 Task: Reply to email with the signature Chelsea Sanchez with the subject 'Request for a testimonial' from softage.1@softage.net with the message 'Could you please provide me with an update on the status of the project?'
Action: Mouse moved to (960, 244)
Screenshot: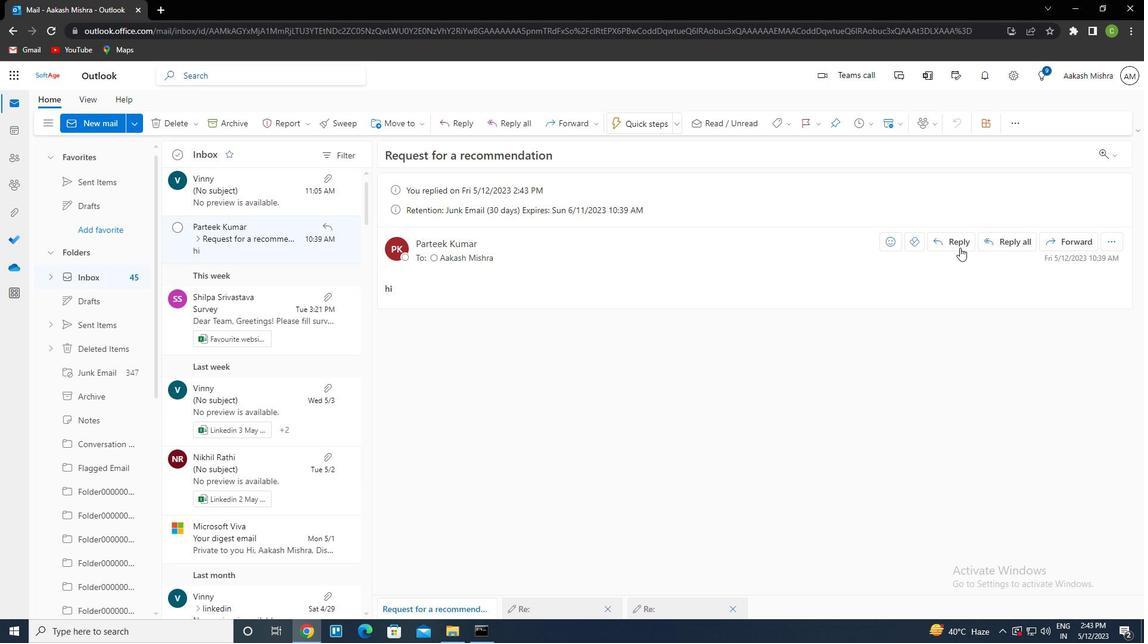 
Action: Mouse pressed left at (960, 244)
Screenshot: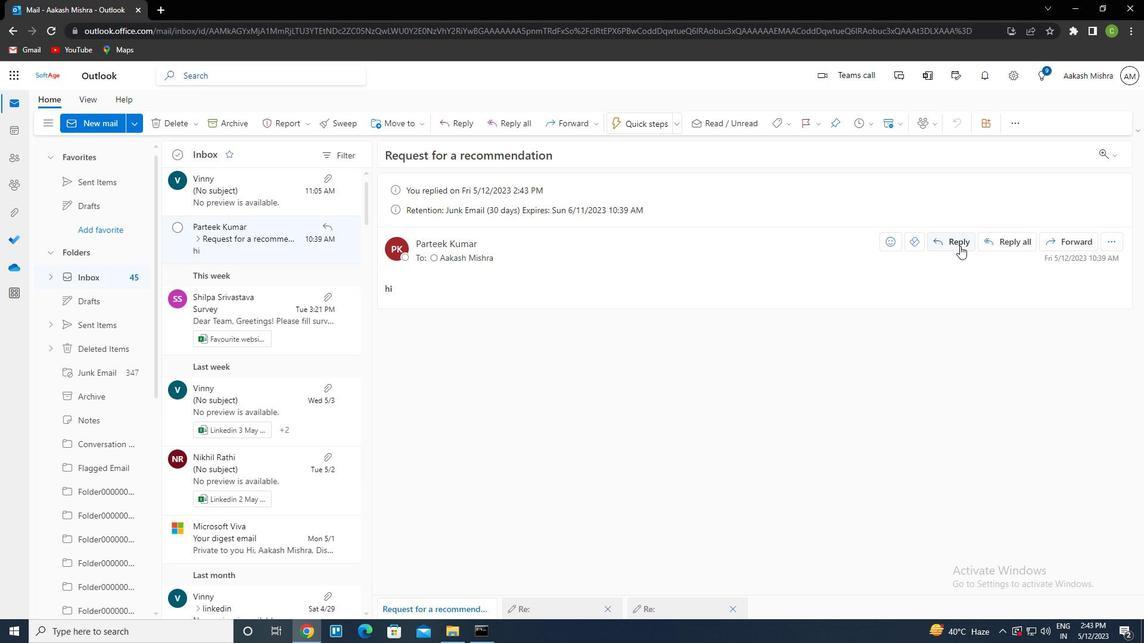 
Action: Mouse moved to (770, 129)
Screenshot: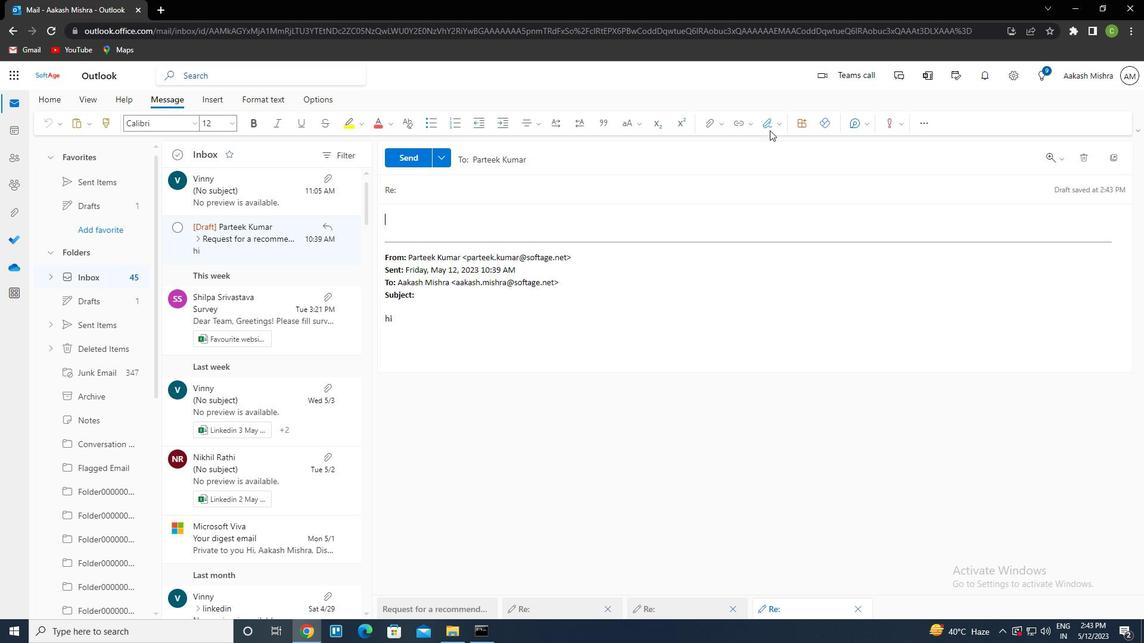 
Action: Mouse pressed left at (770, 129)
Screenshot: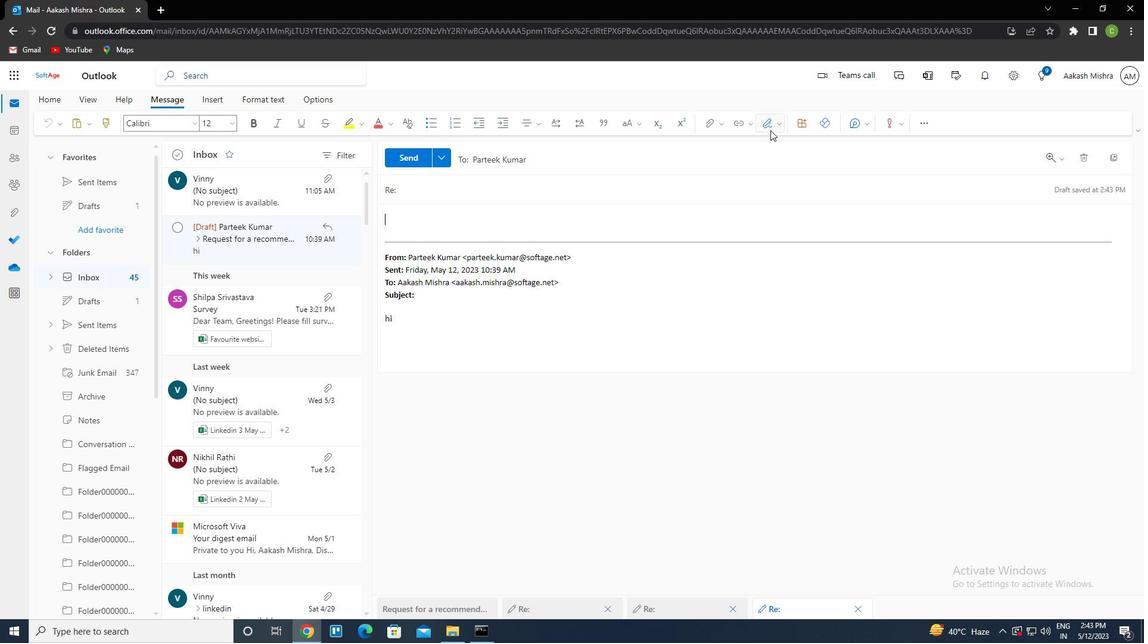 
Action: Mouse moved to (754, 169)
Screenshot: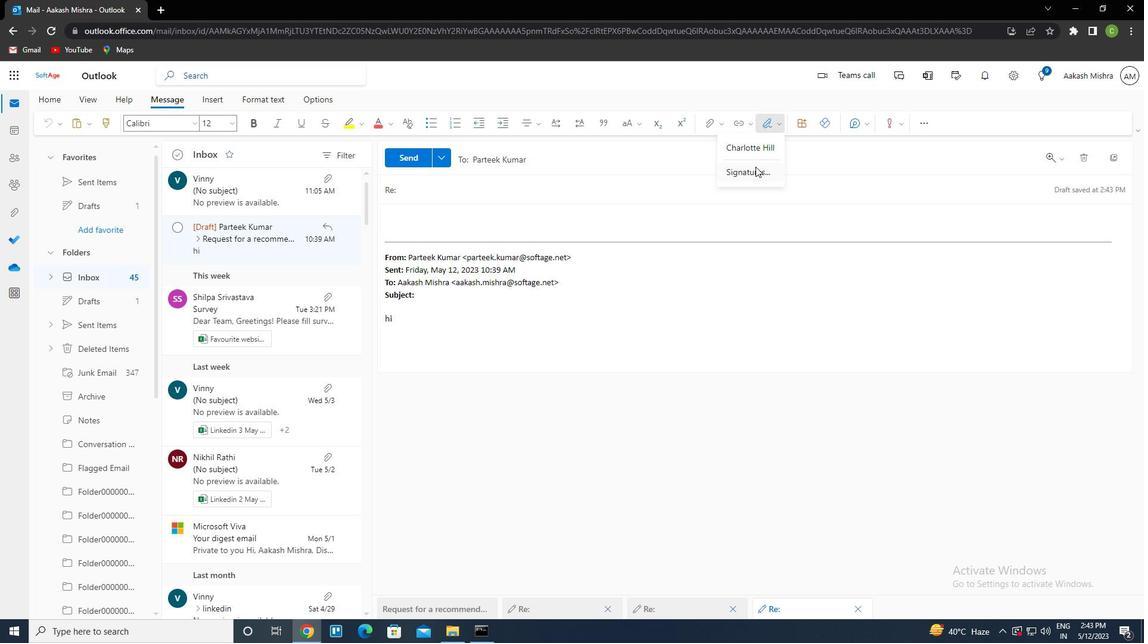 
Action: Mouse pressed left at (754, 169)
Screenshot: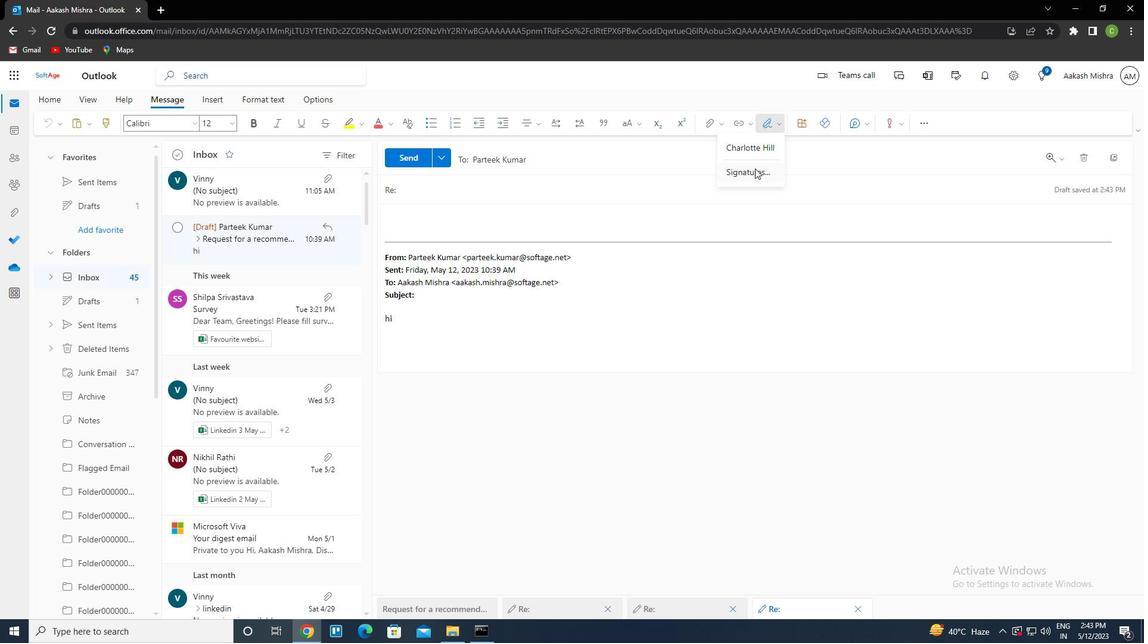 
Action: Mouse moved to (802, 216)
Screenshot: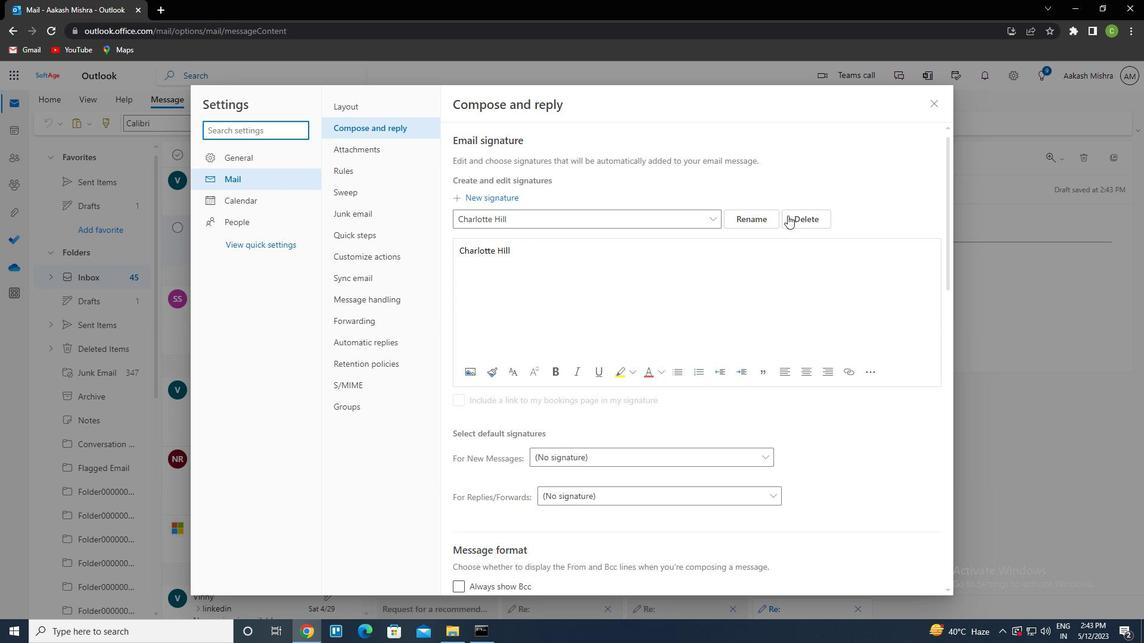 
Action: Mouse pressed left at (802, 216)
Screenshot: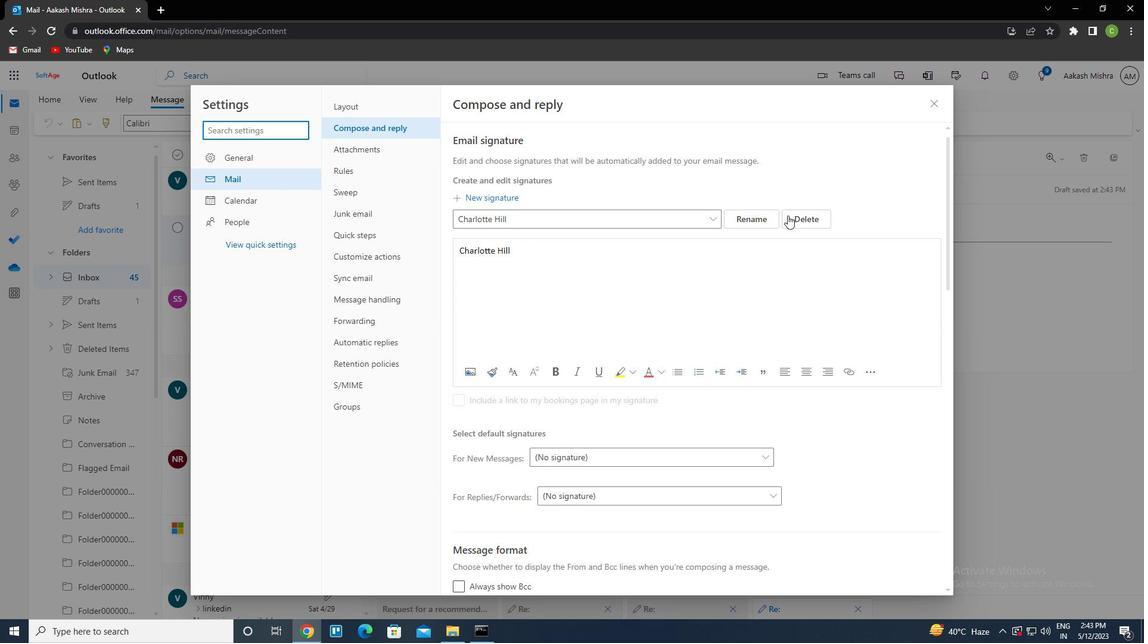 
Action: Mouse moved to (693, 225)
Screenshot: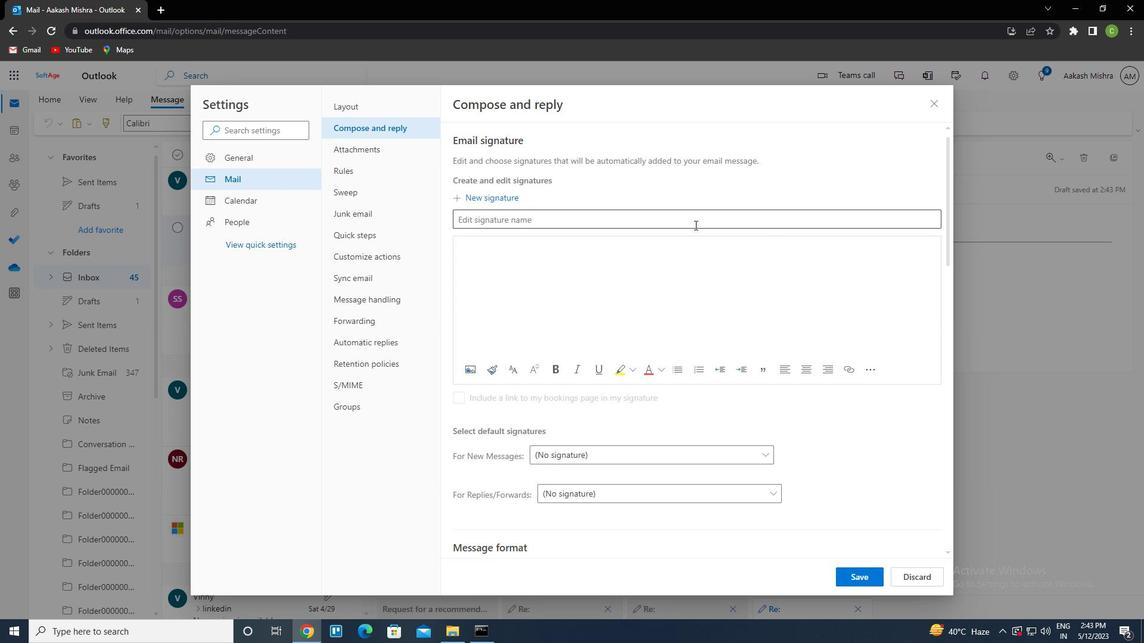
Action: Mouse pressed left at (693, 225)
Screenshot: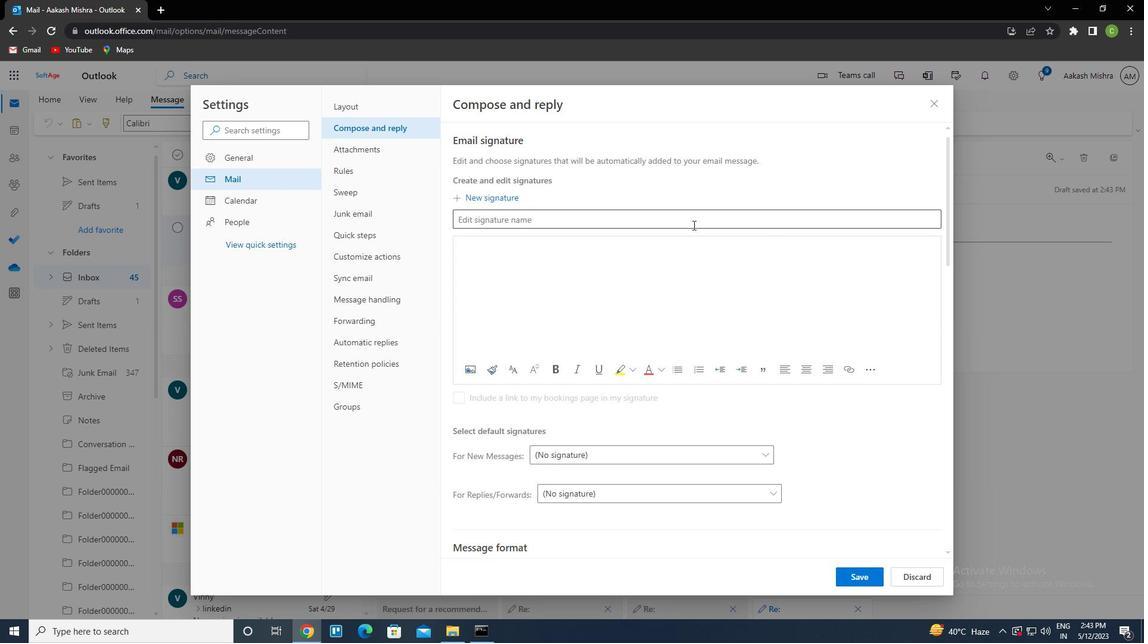
Action: Key pressed <Key.caps_lock>c<Key.caps_lock>helsa<Key.backspace>ea<Key.space><Key.caps_lock>s<Key.caps_lock>anchez
Screenshot: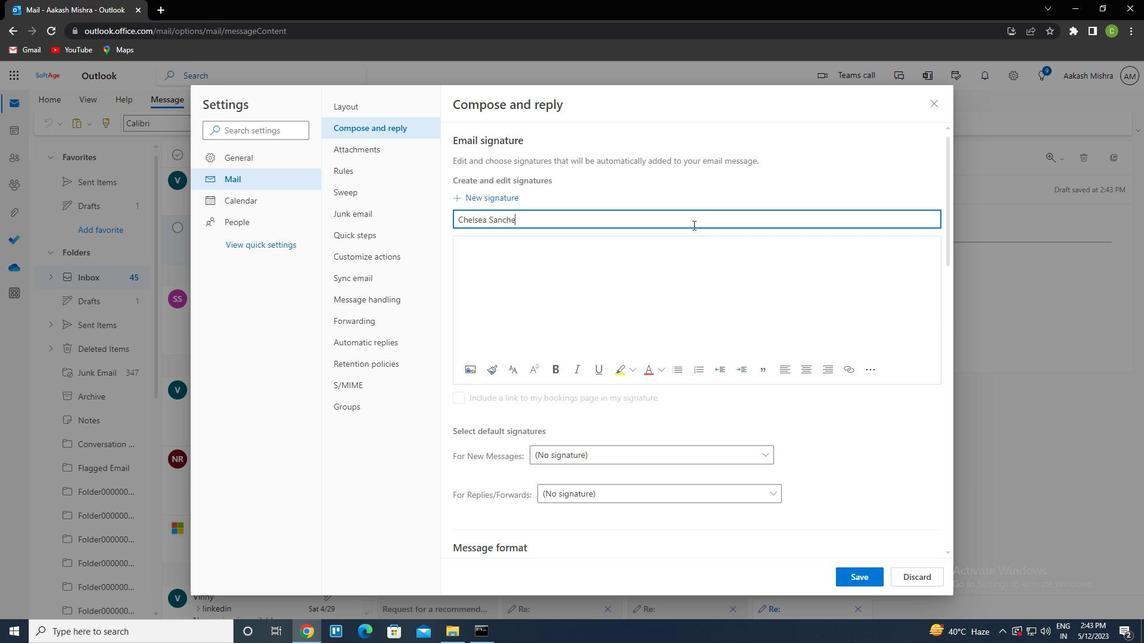 
Action: Mouse moved to (474, 240)
Screenshot: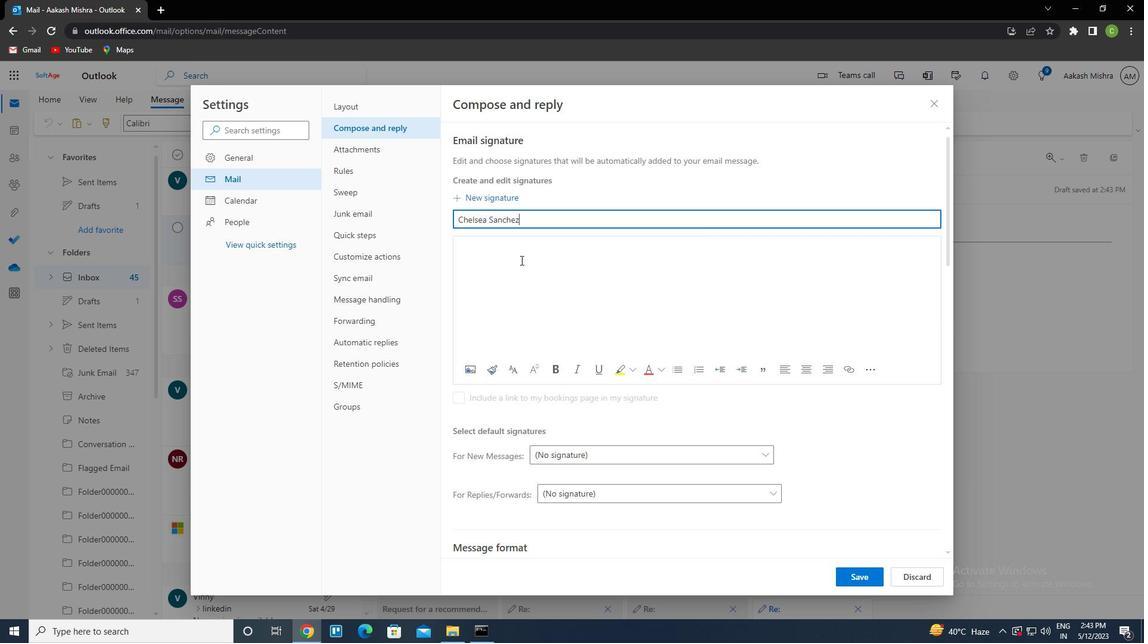 
Action: Mouse pressed left at (474, 240)
Screenshot: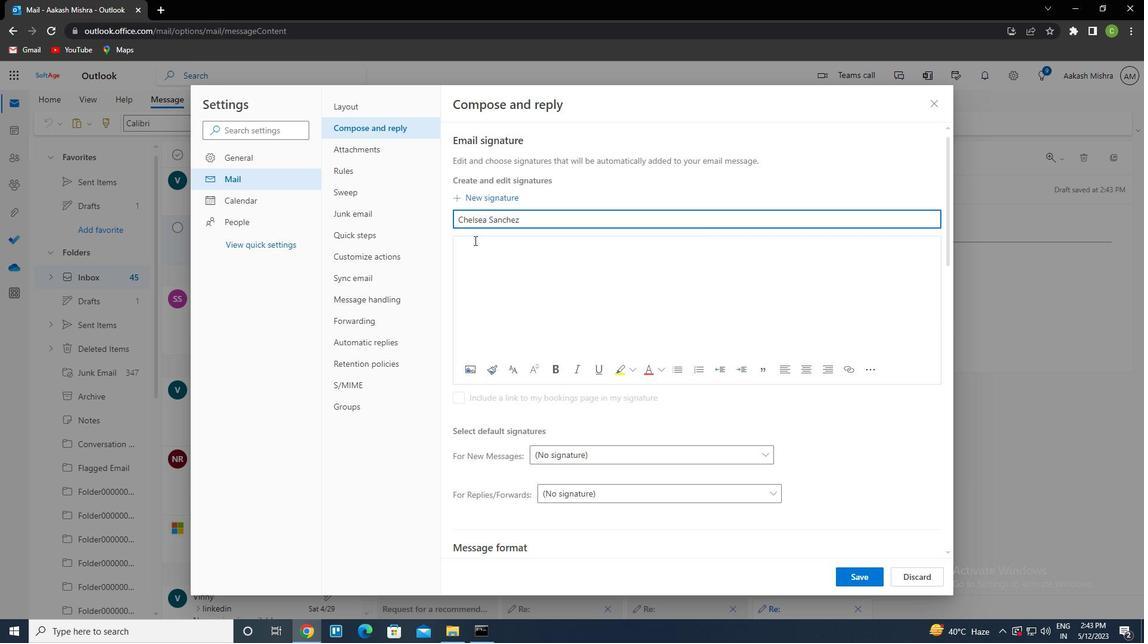 
Action: Key pressed <Key.caps_lock>c<Key.caps_lock>helsea<Key.space><Key.caps_lock>s<Key.caps_lock>anchez
Screenshot: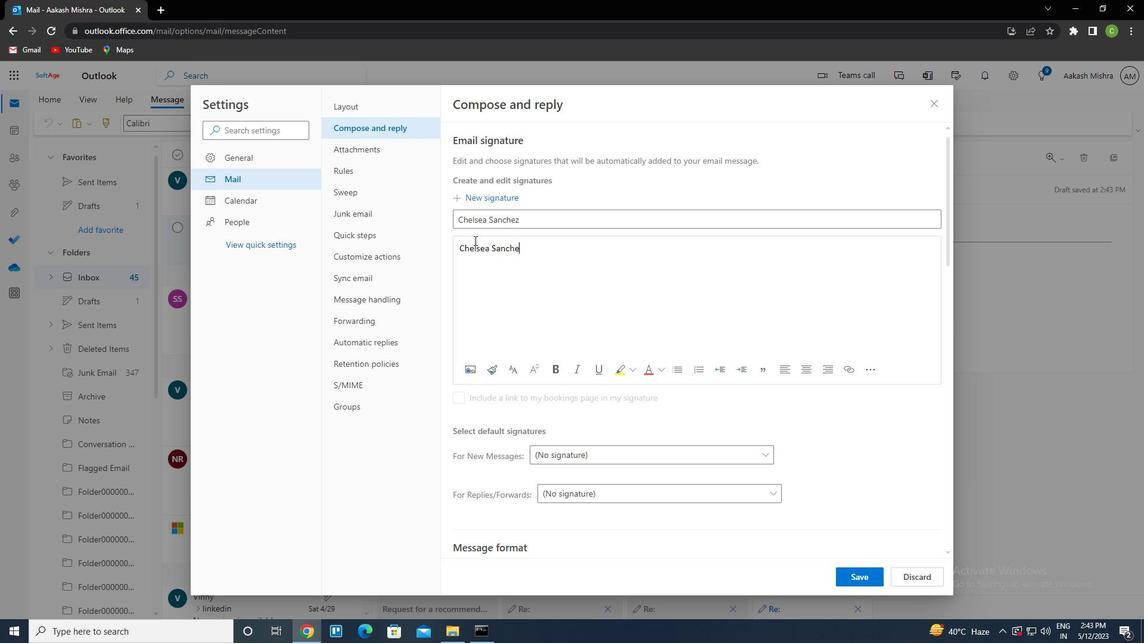 
Action: Mouse moved to (860, 574)
Screenshot: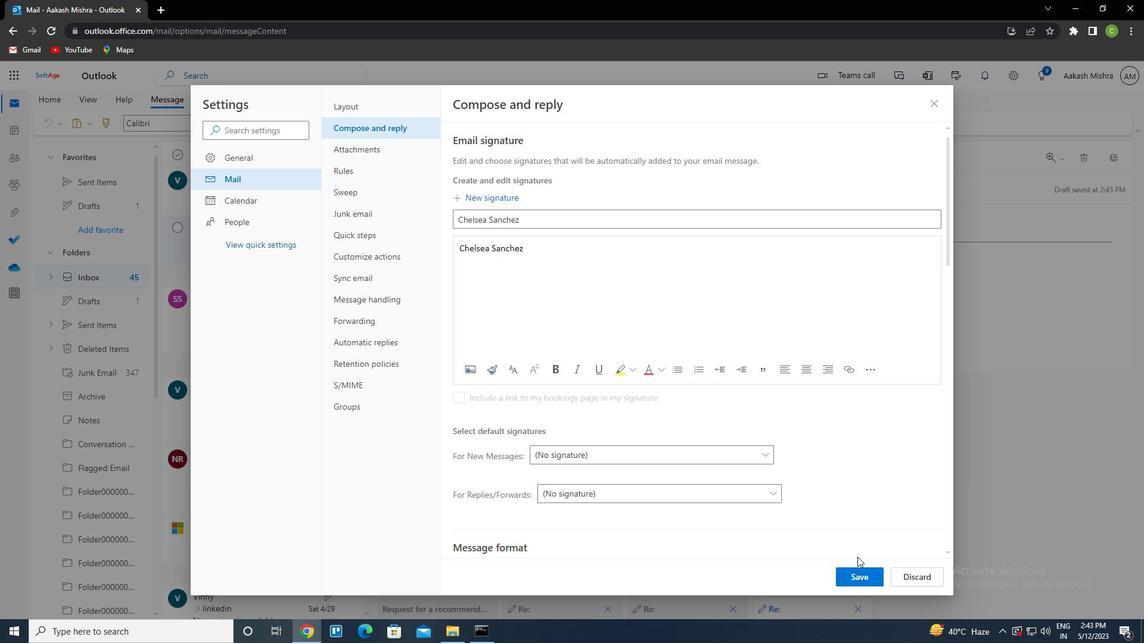 
Action: Mouse pressed left at (860, 574)
Screenshot: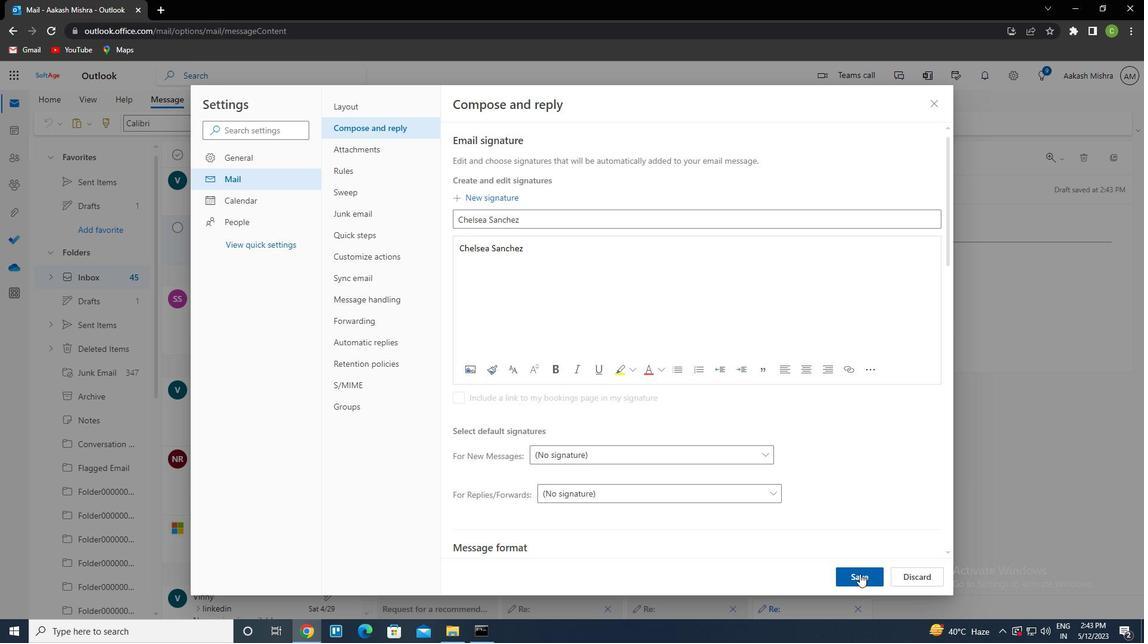 
Action: Mouse moved to (883, 284)
Screenshot: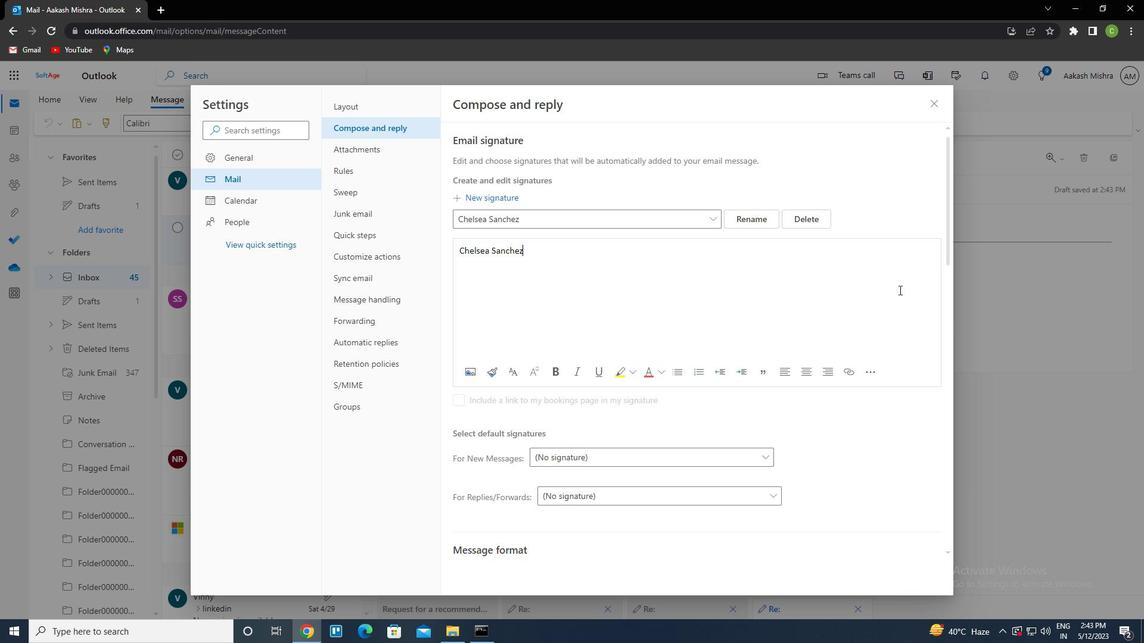 
Action: Mouse scrolled (883, 285) with delta (0, 0)
Screenshot: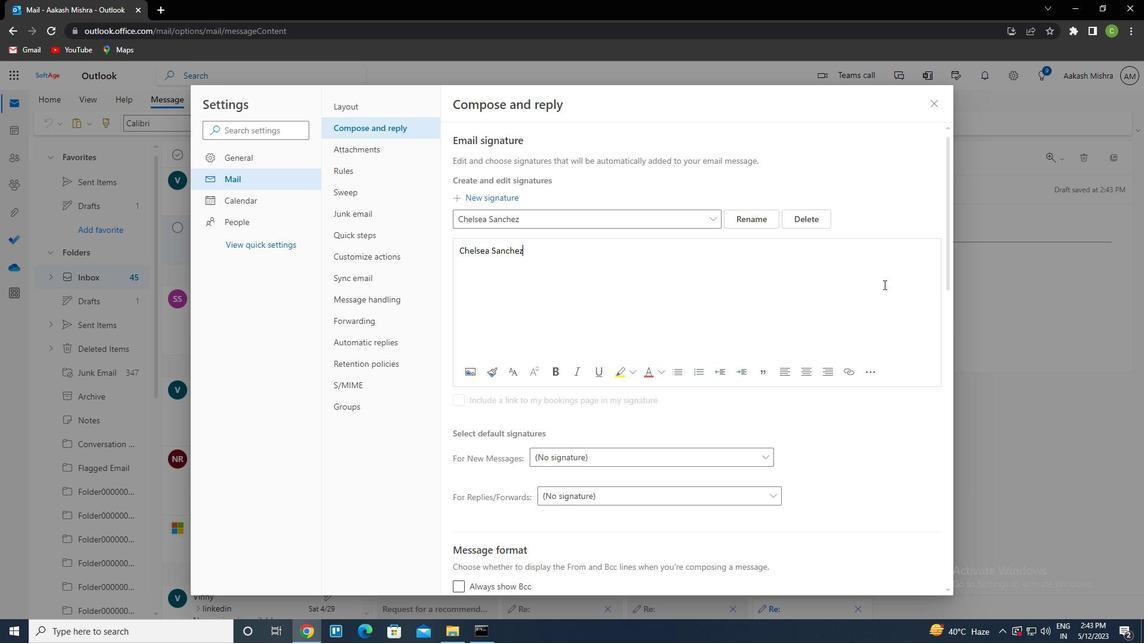 
Action: Mouse moved to (934, 107)
Screenshot: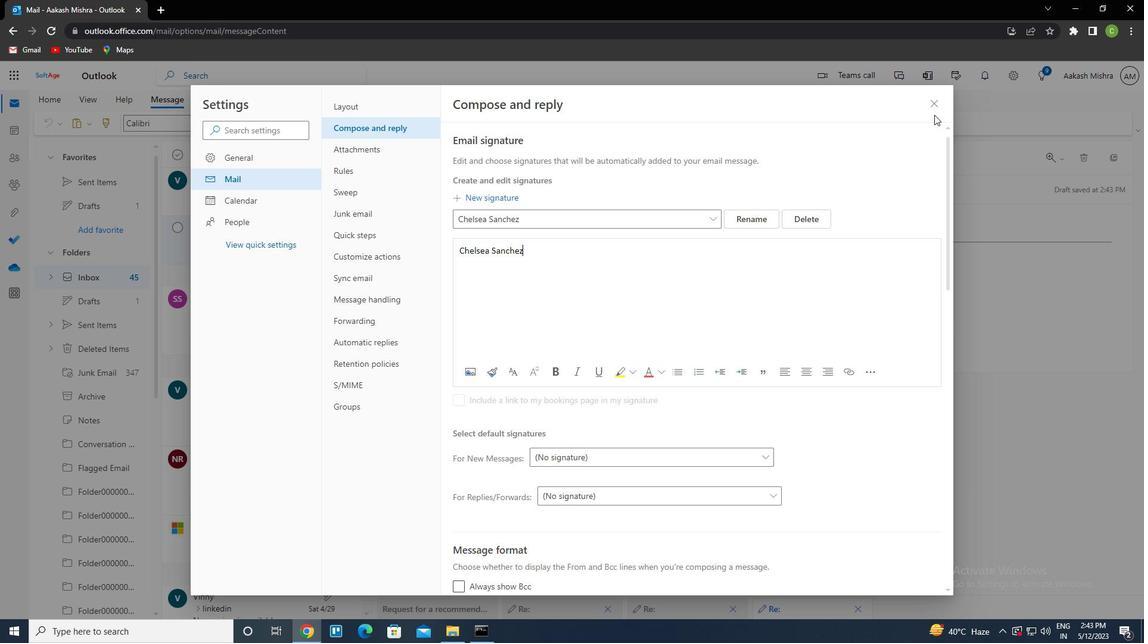 
Action: Mouse pressed left at (934, 107)
Screenshot: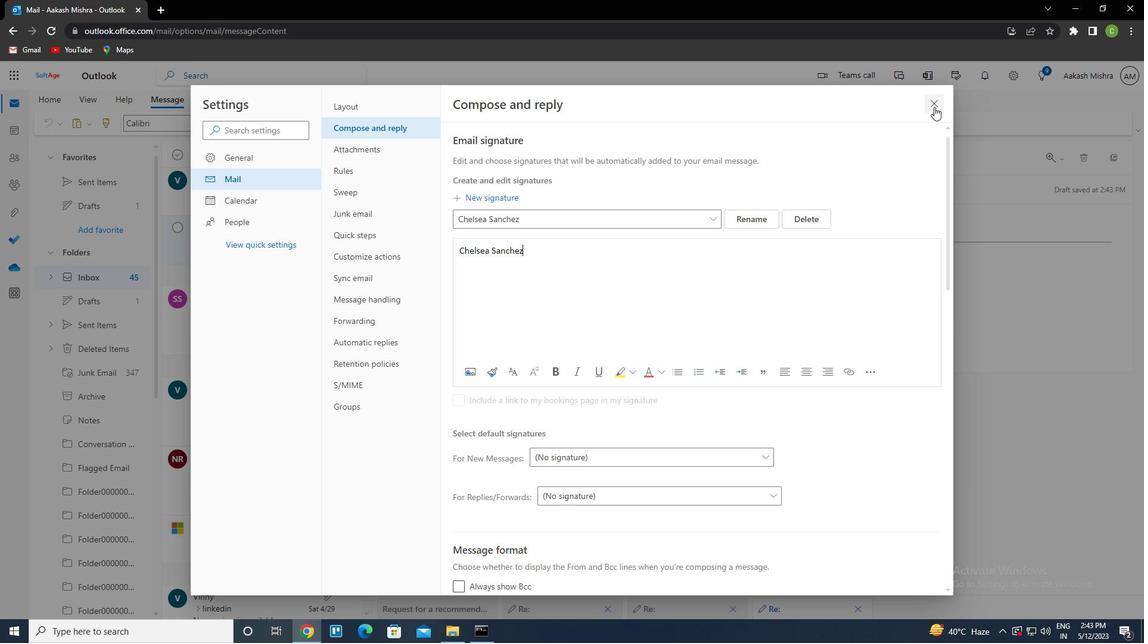 
Action: Mouse moved to (778, 126)
Screenshot: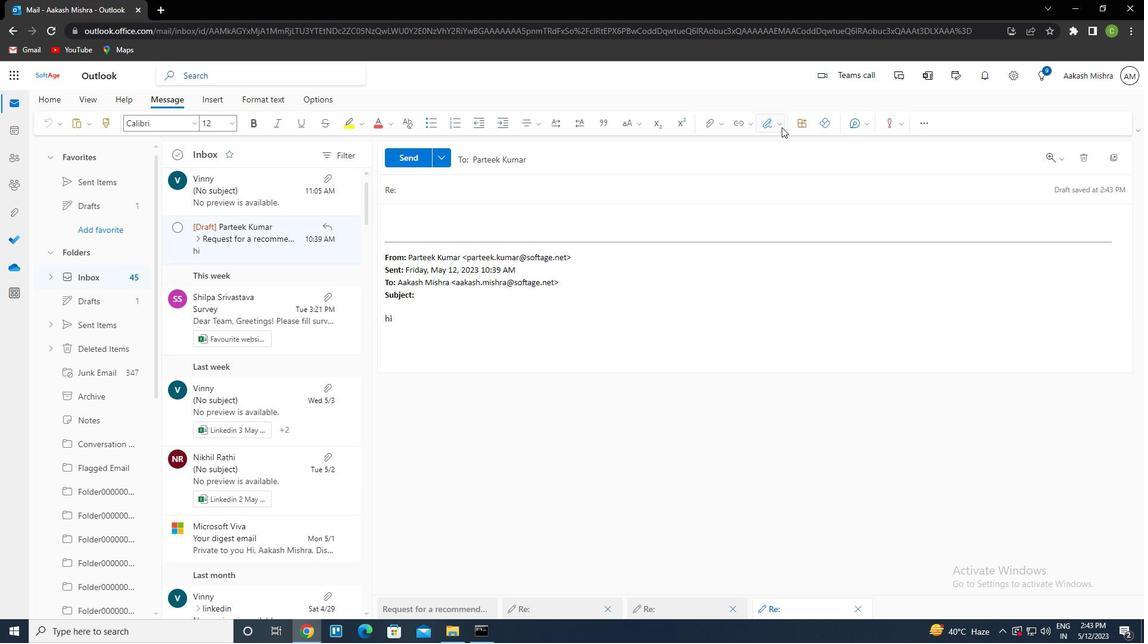 
Action: Mouse pressed left at (778, 126)
Screenshot: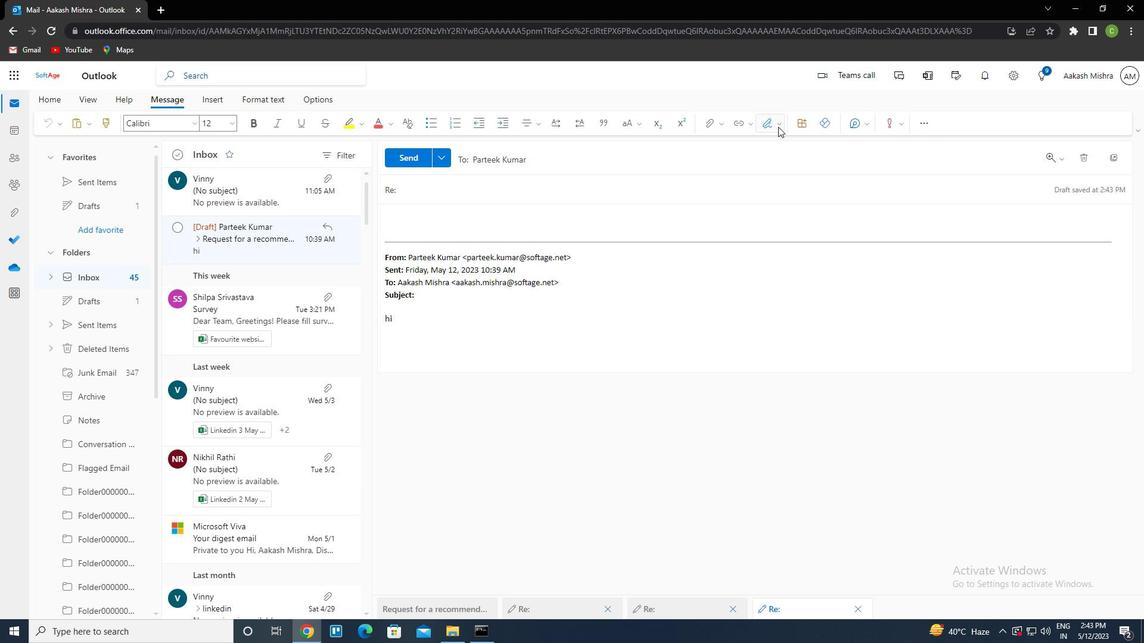 
Action: Mouse moved to (752, 146)
Screenshot: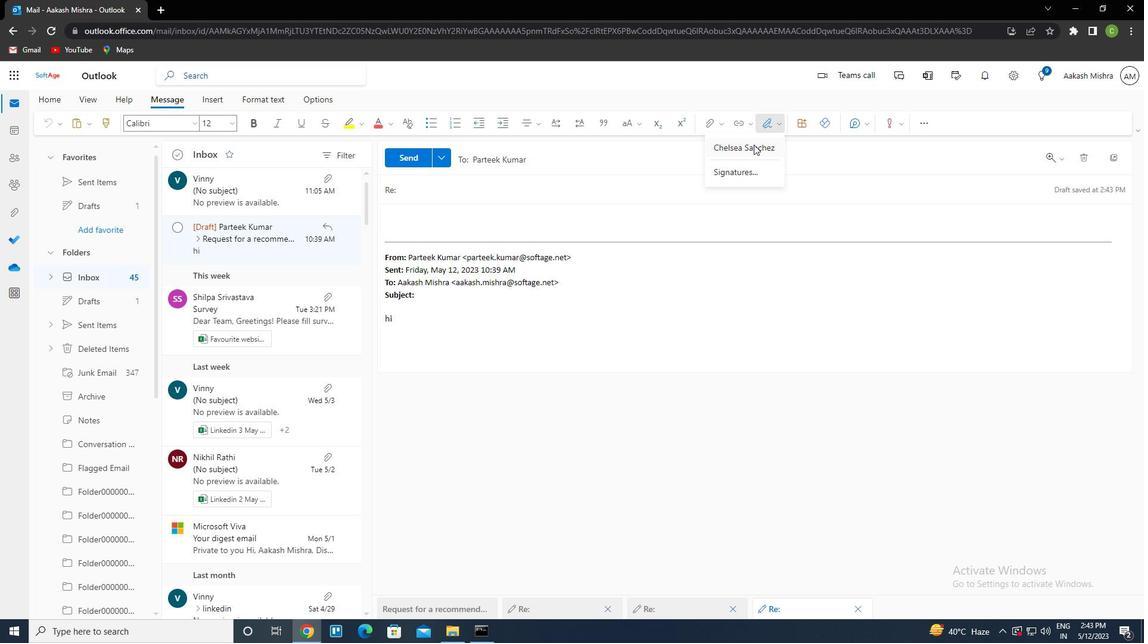 
Action: Mouse pressed left at (752, 146)
Screenshot: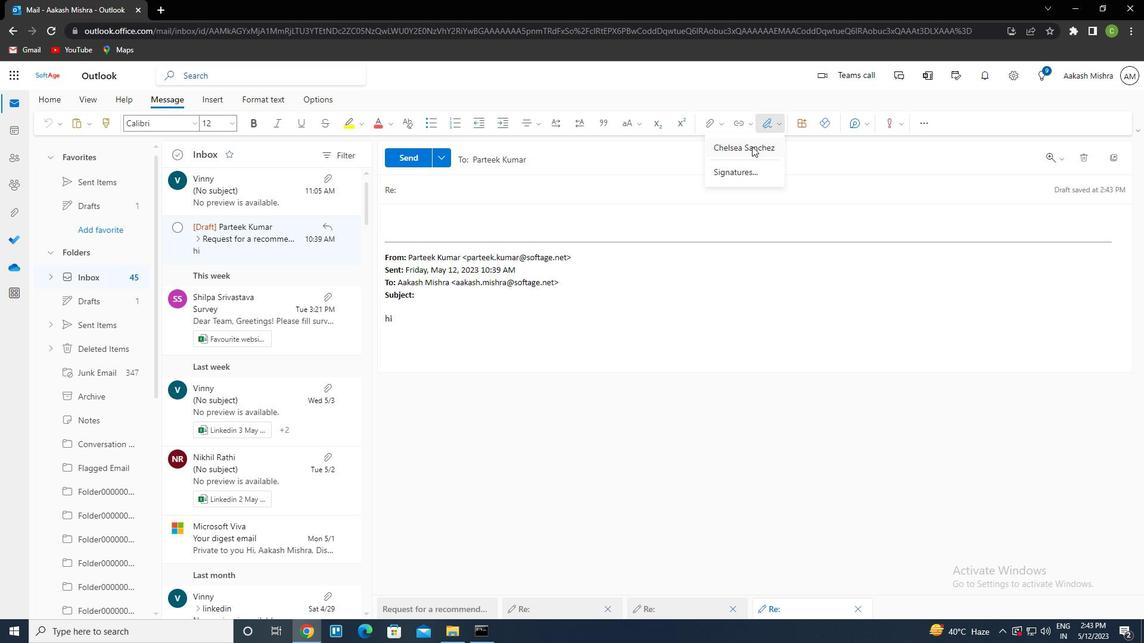 
Action: Mouse moved to (437, 192)
Screenshot: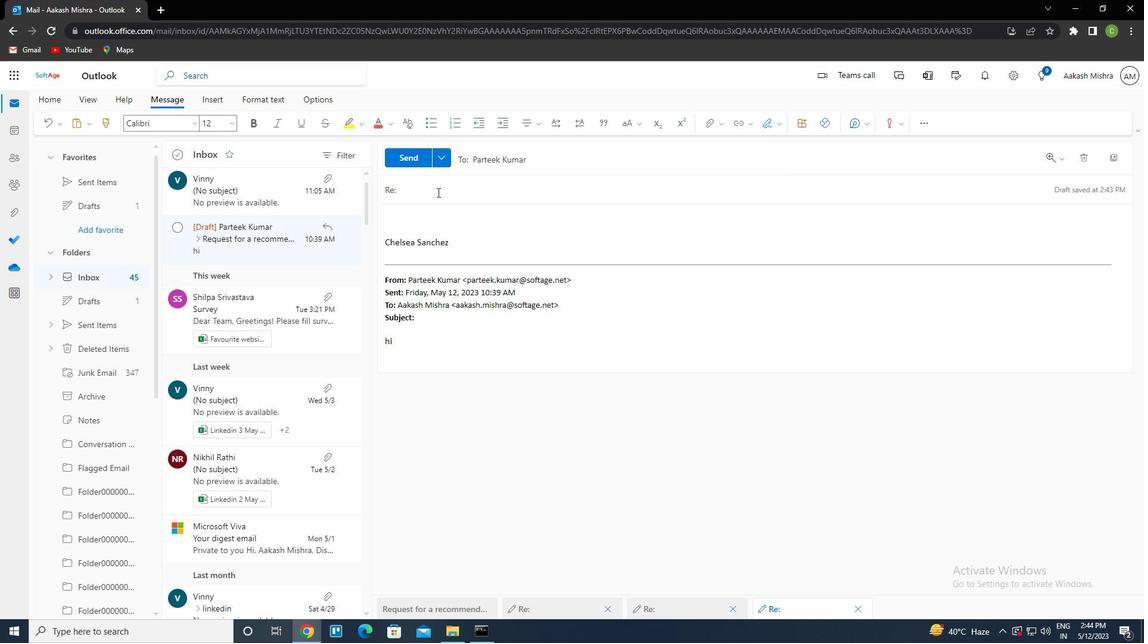 
Action: Mouse pressed left at (437, 192)
Screenshot: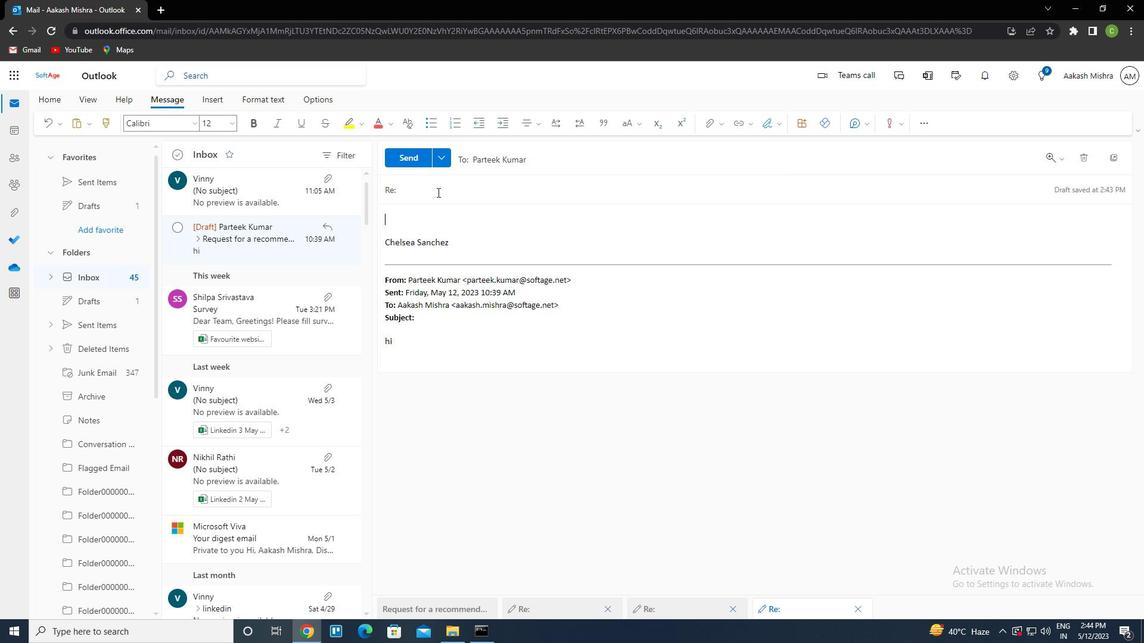 
Action: Key pressed <Key.caps_lock>r<Key.caps_lock>equest<Key.space>for<Key.space>a<Key.space>testimonial<Key.tab><Key.caps_lock>c<Key.caps_lock>ould<Key.space>you<Key.space>plesae<Key.backspace><Key.backspace><Key.backspace>ase<Key.space>provide<Key.space>me<Key.space>with<Key.space>an<Key.space>update<Key.space>on<Key.space>the<Key.space>status<Key.space>of<Key.space>the<Key.space>project
Screenshot: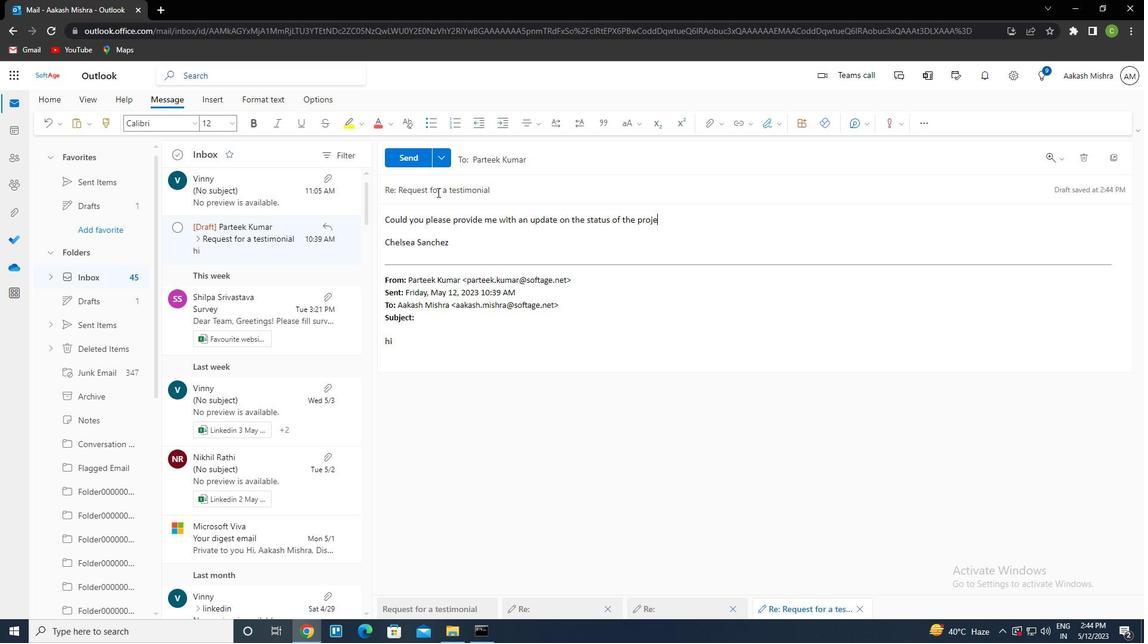 
Action: Mouse moved to (405, 162)
Screenshot: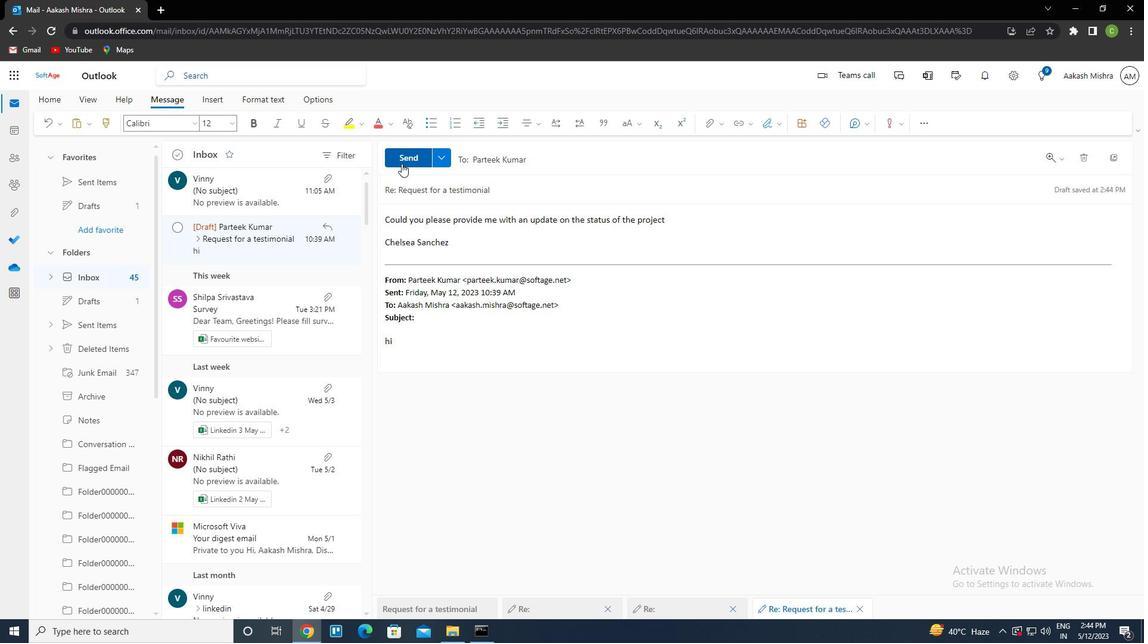 
Action: Mouse pressed left at (405, 162)
Screenshot: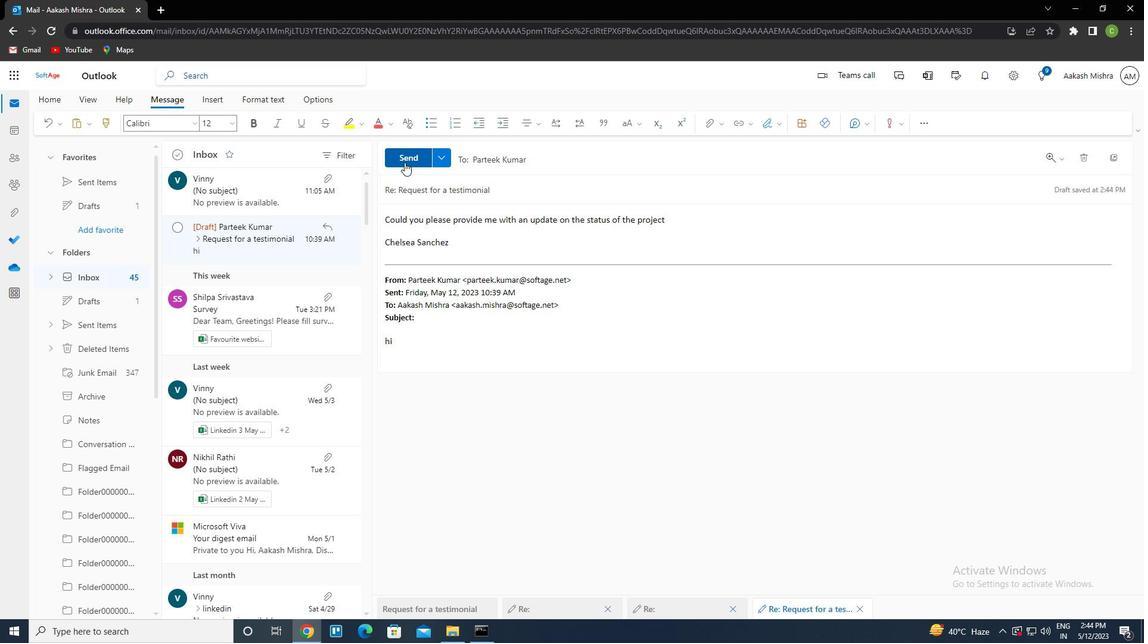 
Action: Mouse moved to (535, 385)
Screenshot: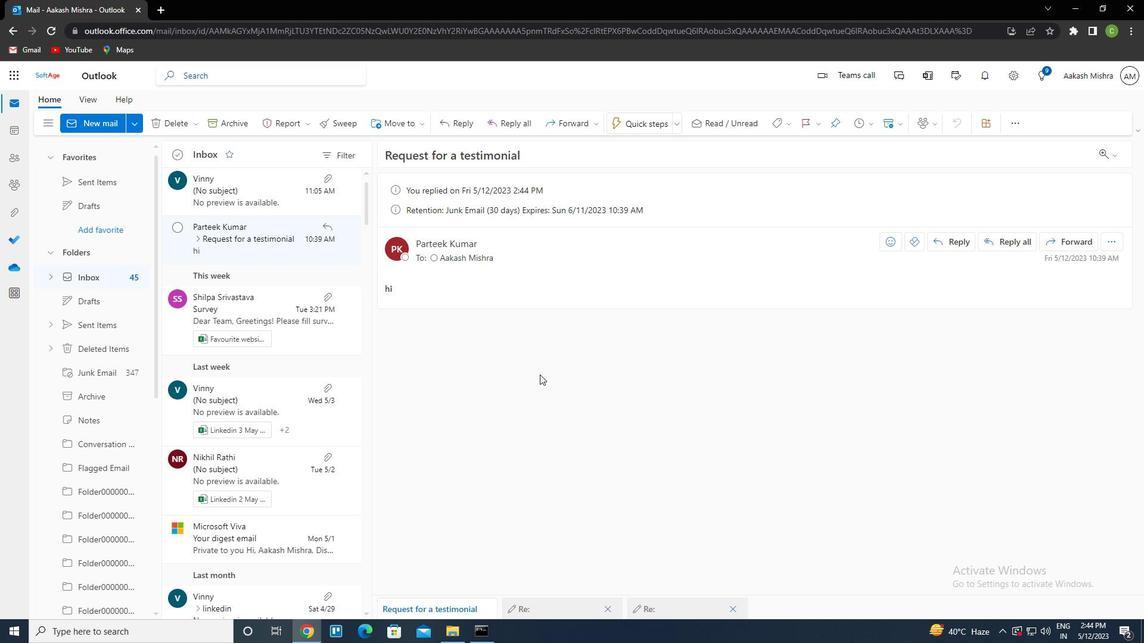 
